 Task: Write Name "John Smith" and Click the Ok button Under New Employee in Process Payment.
Action: Mouse moved to (117, 9)
Screenshot: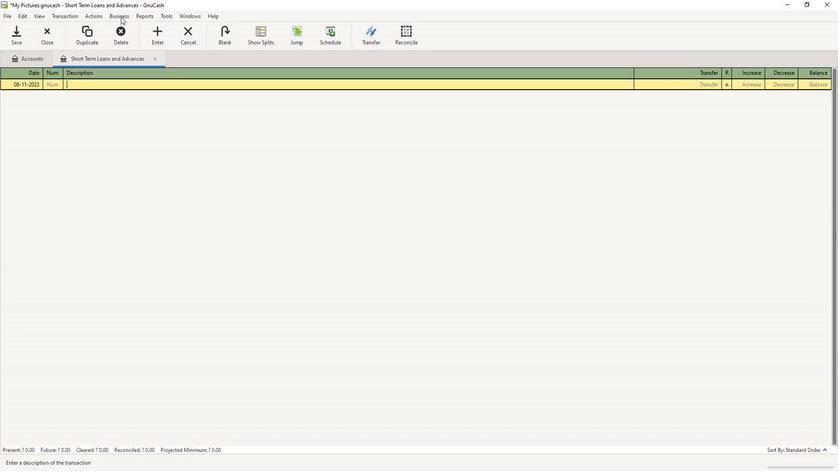 
Action: Mouse pressed left at (117, 9)
Screenshot: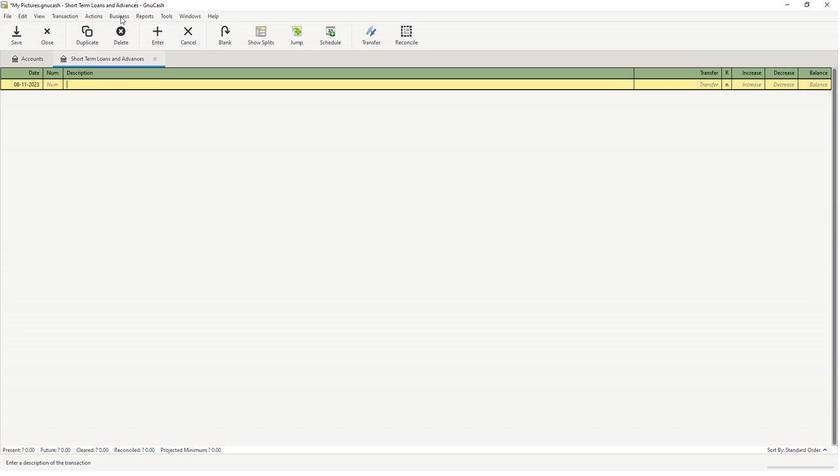 
Action: Mouse moved to (125, 19)
Screenshot: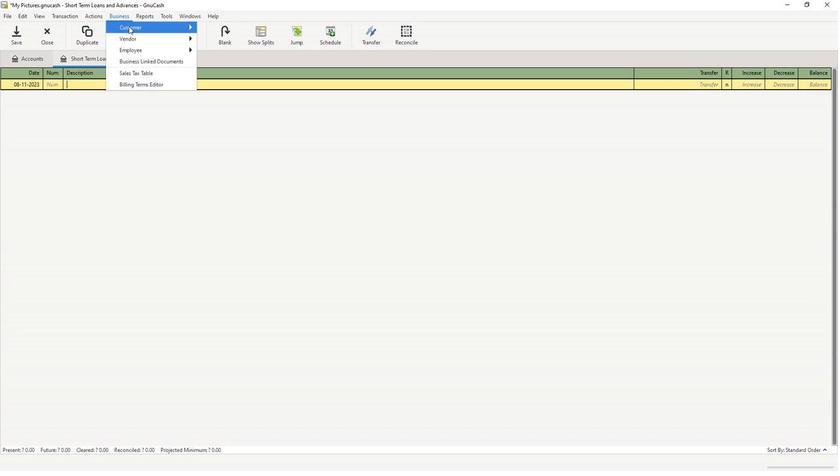 
Action: Mouse pressed left at (125, 19)
Screenshot: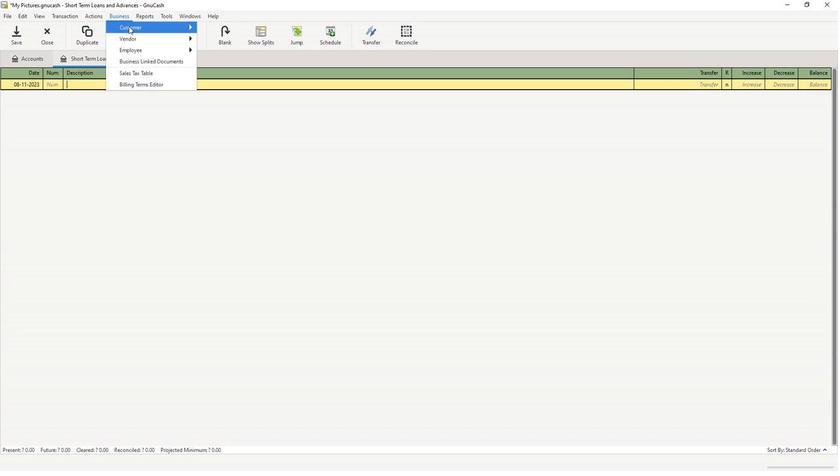 
Action: Mouse moved to (232, 105)
Screenshot: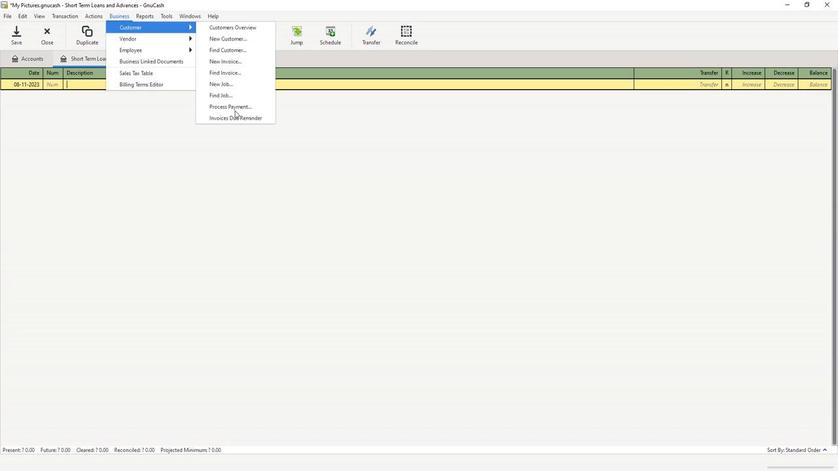 
Action: Mouse pressed left at (232, 105)
Screenshot: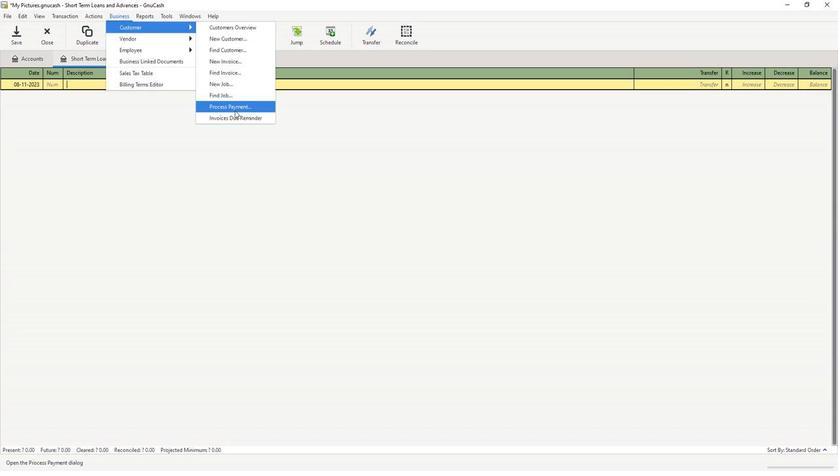 
Action: Mouse moved to (321, 142)
Screenshot: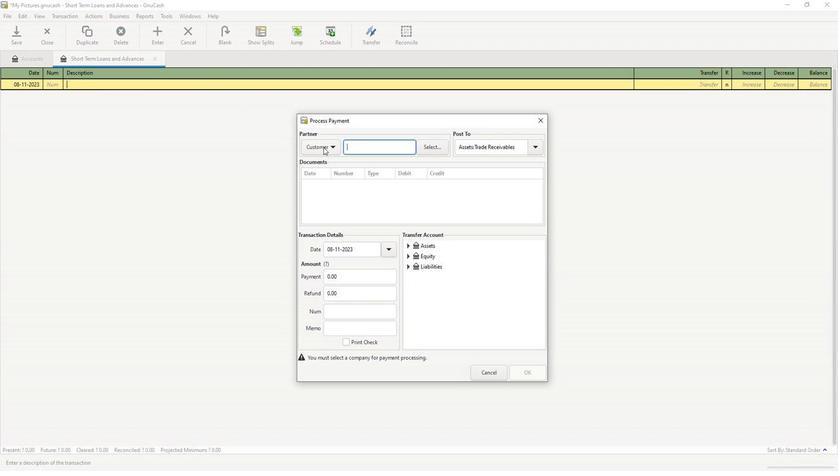 
Action: Mouse pressed left at (321, 142)
Screenshot: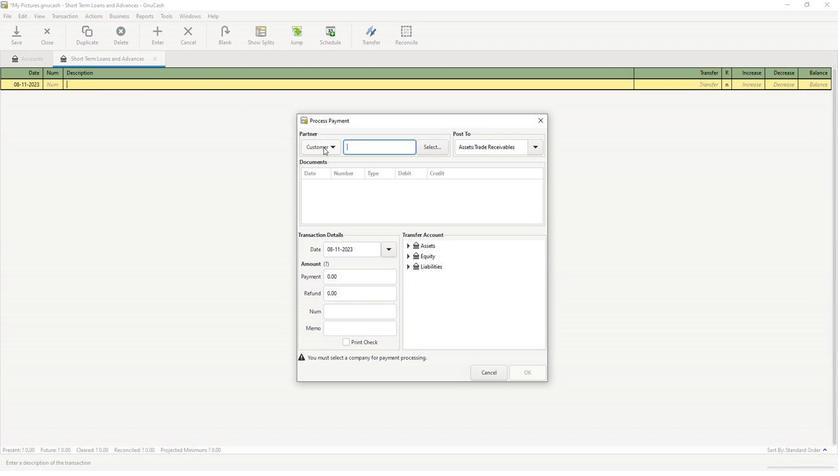 
Action: Mouse moved to (327, 174)
Screenshot: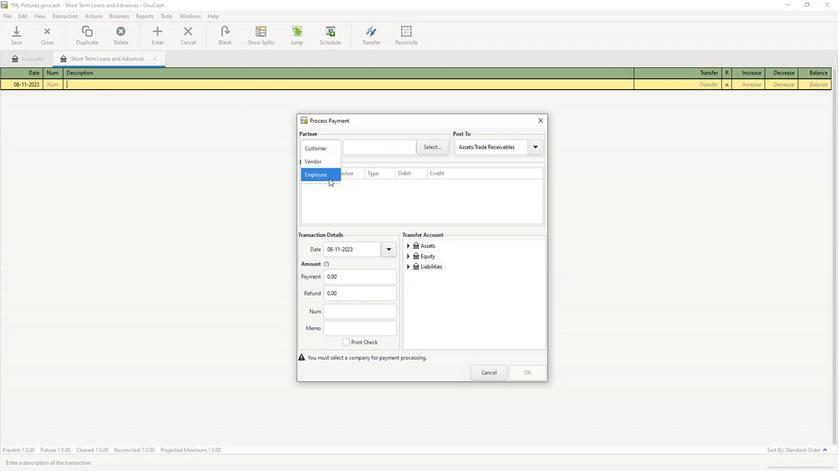 
Action: Mouse pressed left at (327, 174)
Screenshot: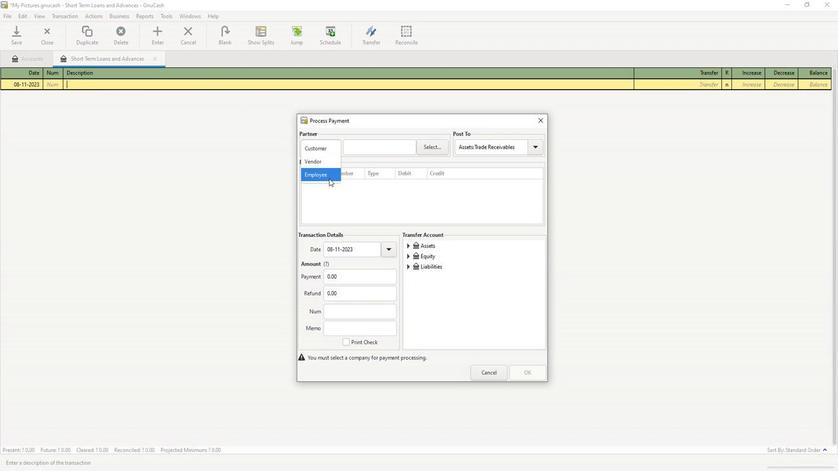 
Action: Mouse moved to (436, 143)
Screenshot: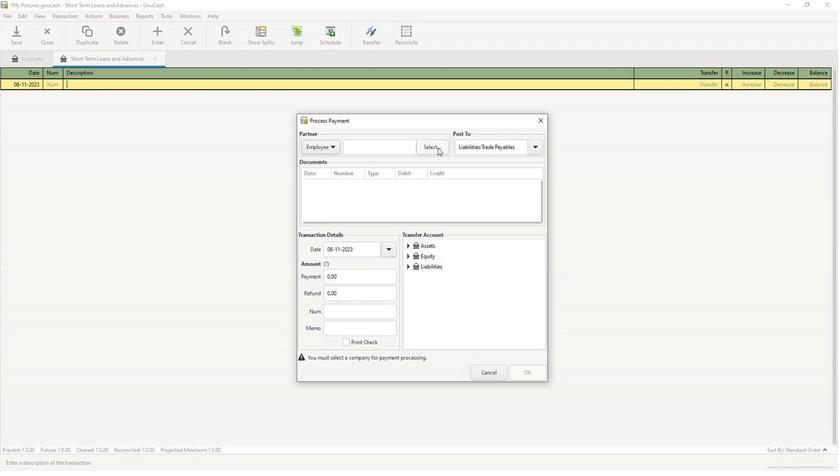 
Action: Mouse pressed left at (436, 143)
Screenshot: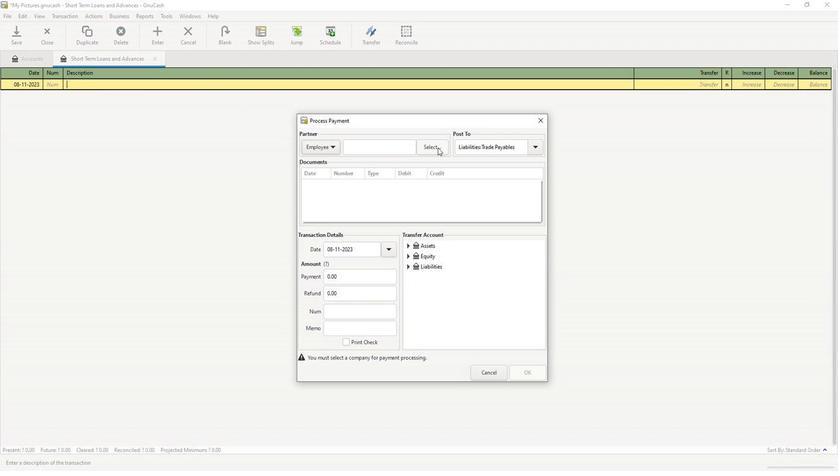 
Action: Mouse moved to (450, 320)
Screenshot: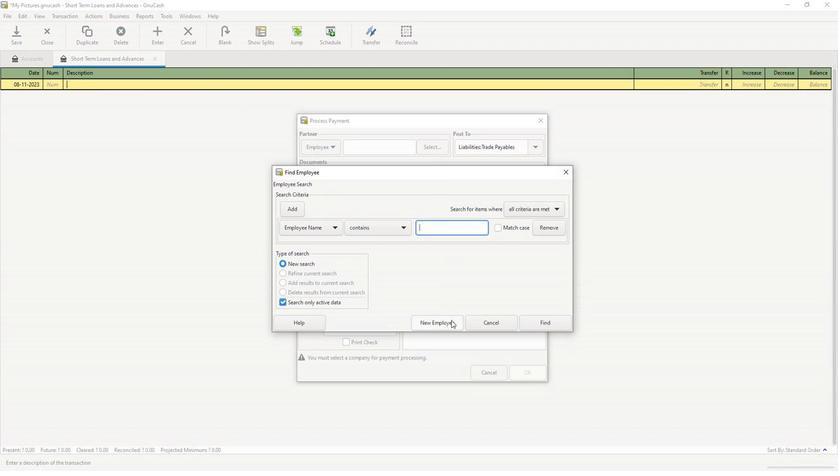 
Action: Mouse pressed left at (450, 320)
Screenshot: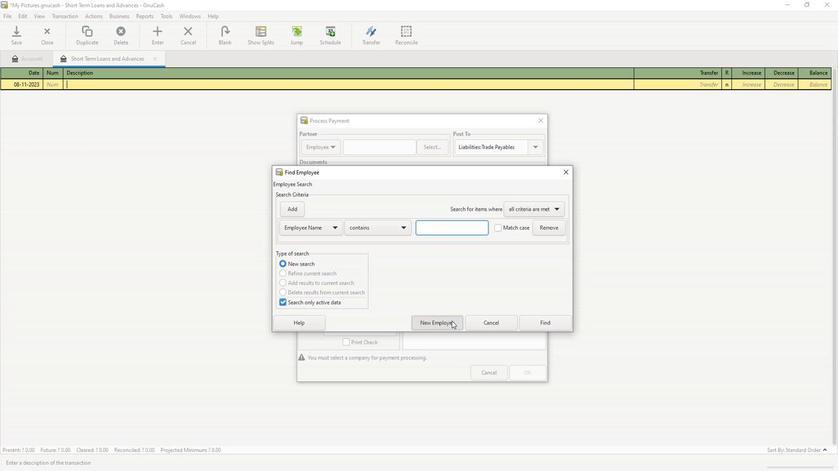 
Action: Mouse moved to (399, 227)
Screenshot: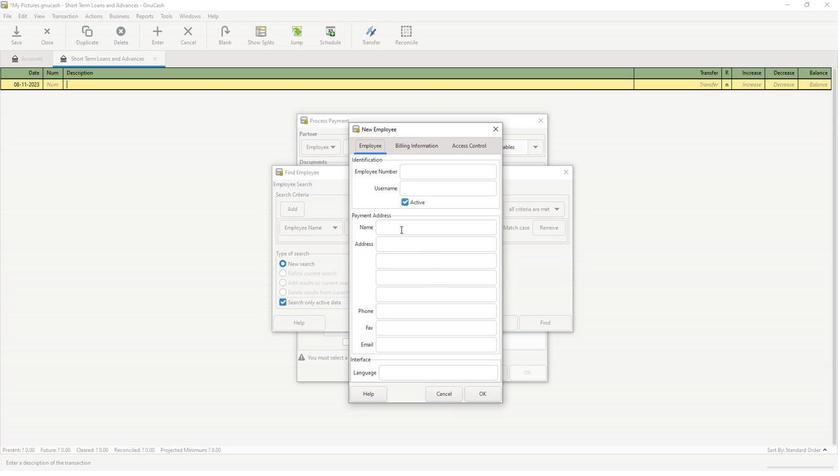 
Action: Mouse pressed left at (399, 227)
Screenshot: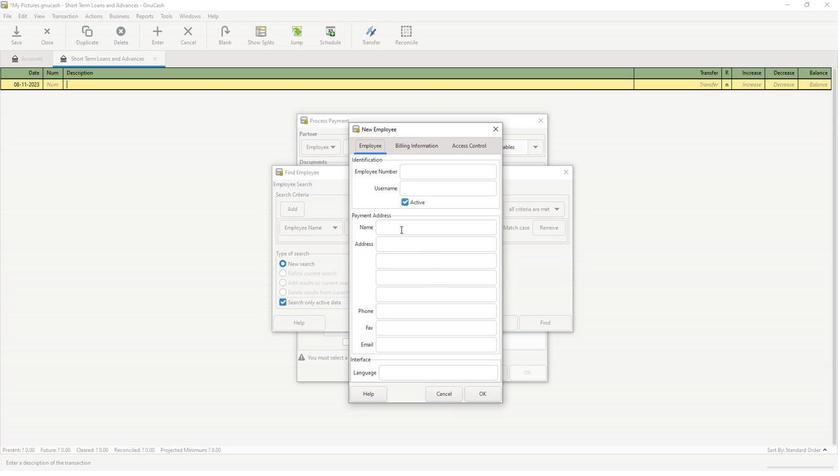 
Action: Mouse moved to (399, 226)
Screenshot: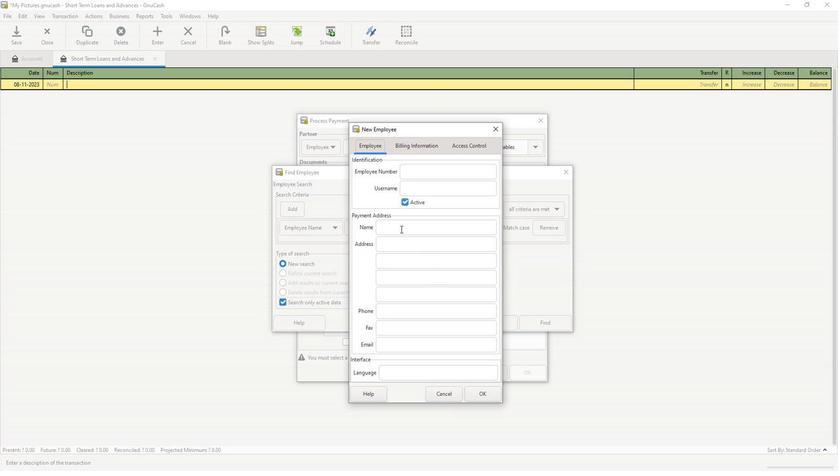 
Action: Key pressed <Key.caps_lock>J<Key.caps_lock>ohn<Key.space><Key.caps_lock>S<Key.caps_lock>mith
Screenshot: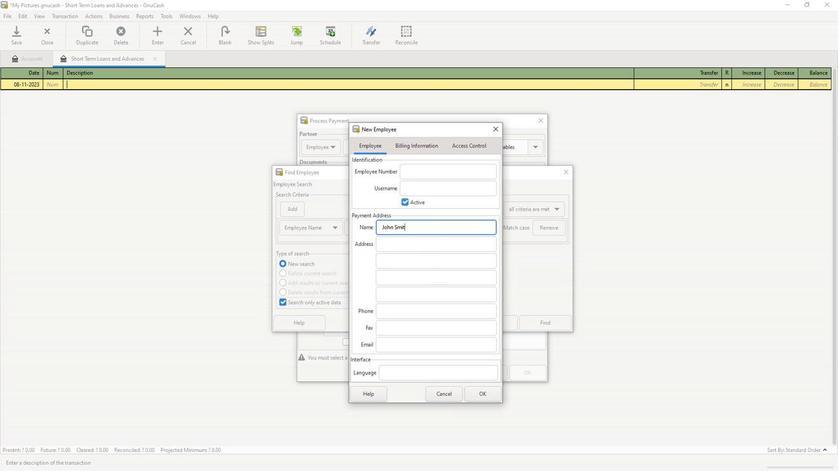 
Action: Mouse moved to (487, 392)
Screenshot: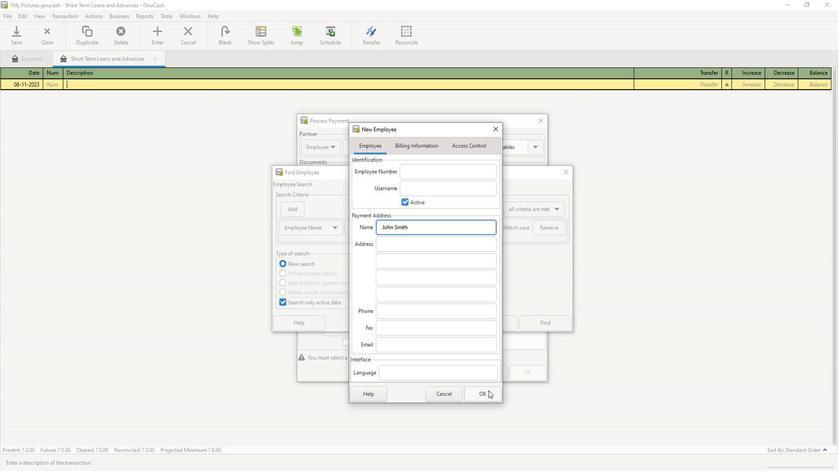 
Action: Mouse pressed left at (487, 392)
Screenshot: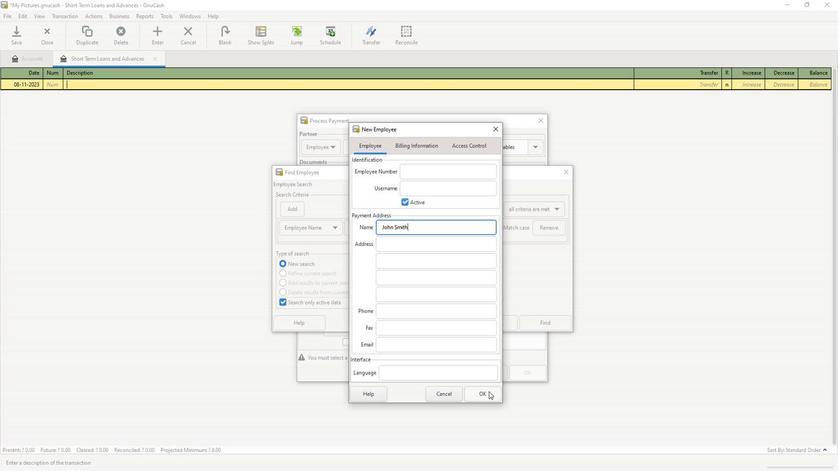 
